 Task: Create in the project TransformWorks and in the Backlog issue 'Improve the appâ€™s caching system for faster data retrieval' a child issue 'Integration with payroll systems', and assign it to team member softage.1@softage.net.
Action: Mouse moved to (616, 455)
Screenshot: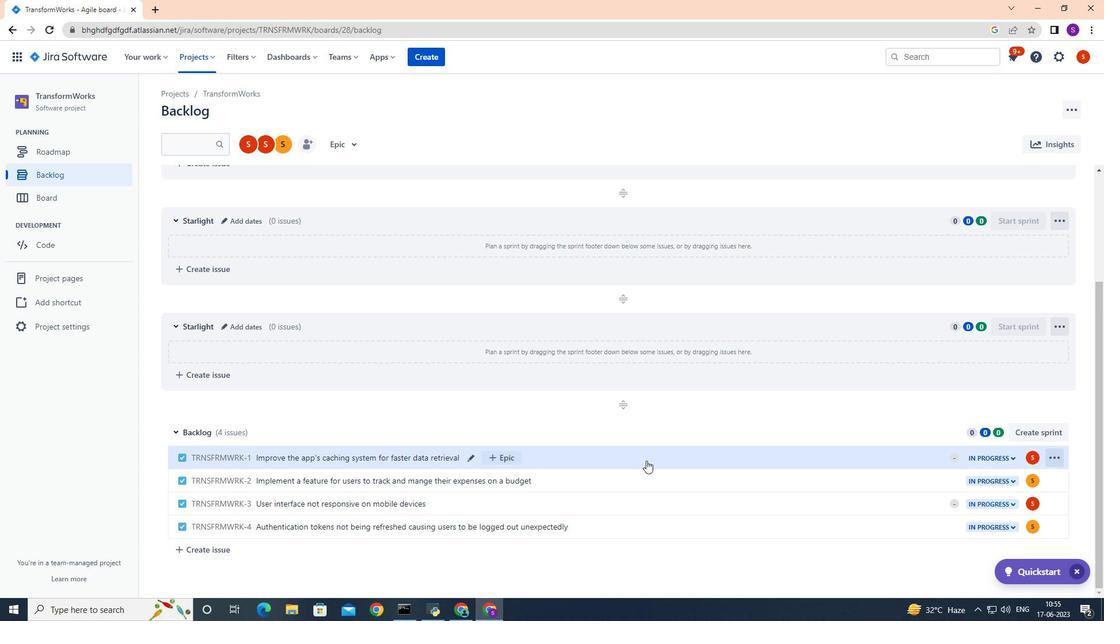 
Action: Mouse pressed left at (616, 455)
Screenshot: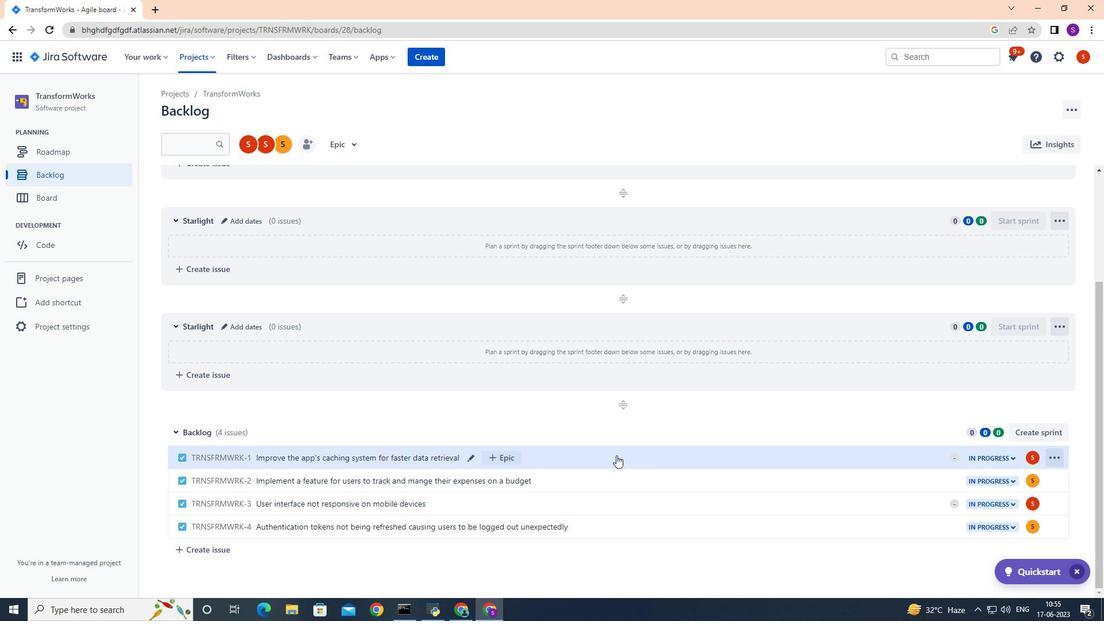 
Action: Mouse moved to (894, 245)
Screenshot: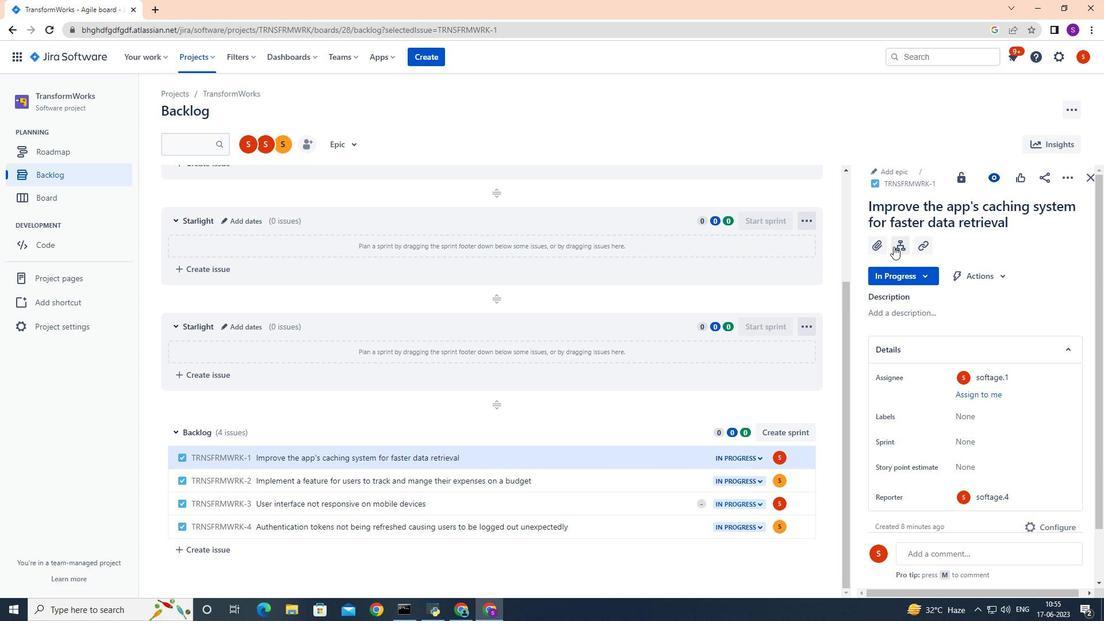 
Action: Mouse pressed left at (894, 245)
Screenshot: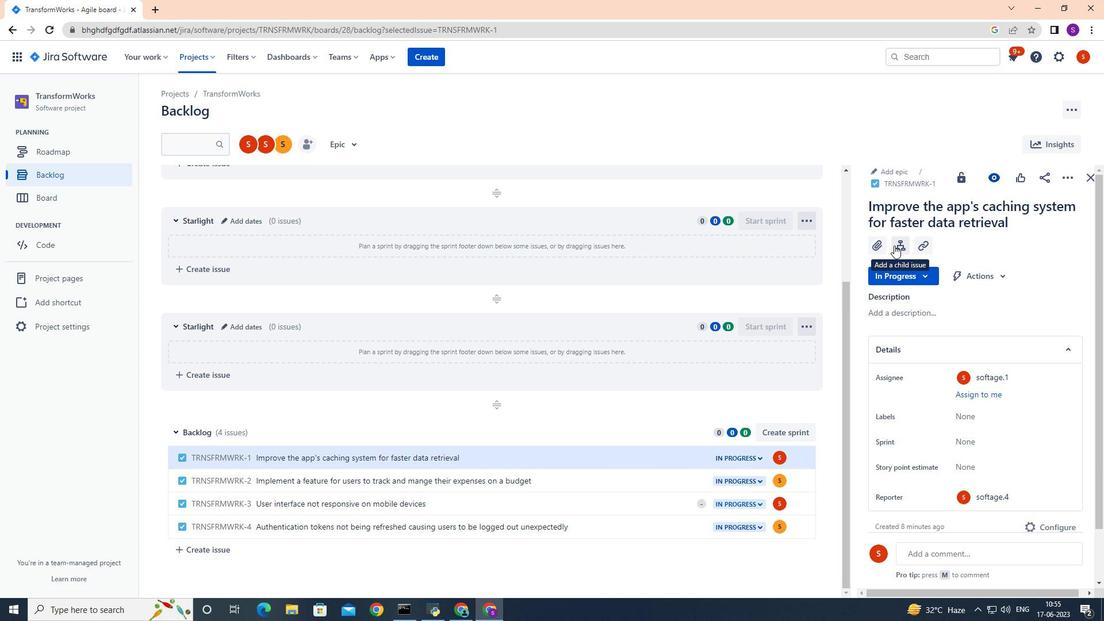 
Action: Mouse moved to (882, 356)
Screenshot: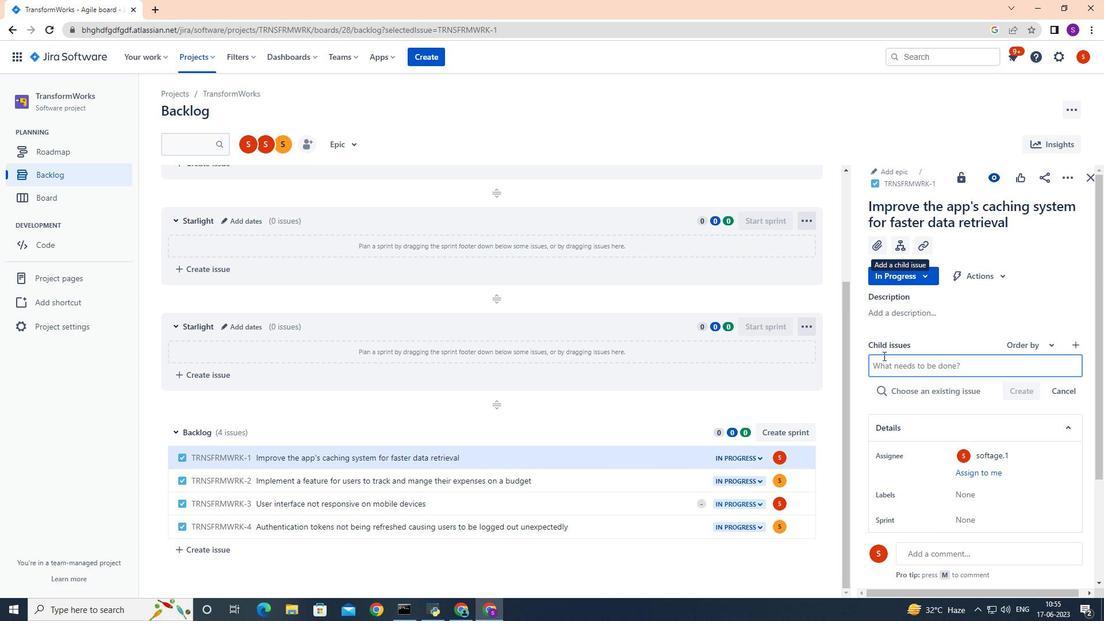 
Action: Key pressed f<Key.backspace><Key.shift>Intergration<Key.space>with<Key.space>payroll<Key.space>system
Screenshot: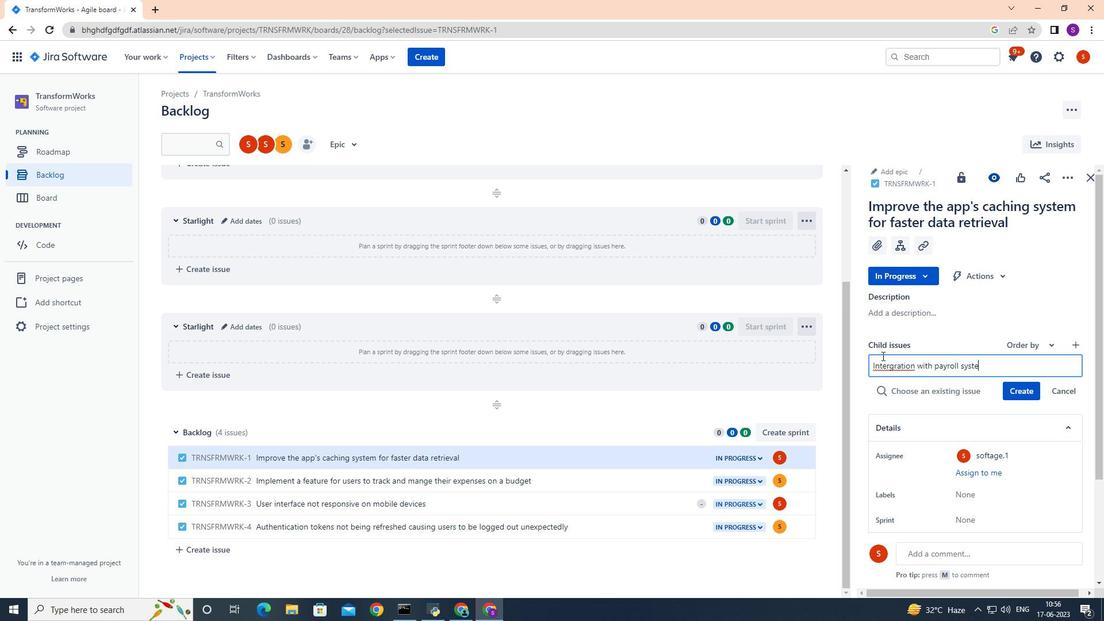 
Action: Mouse moved to (896, 343)
Screenshot: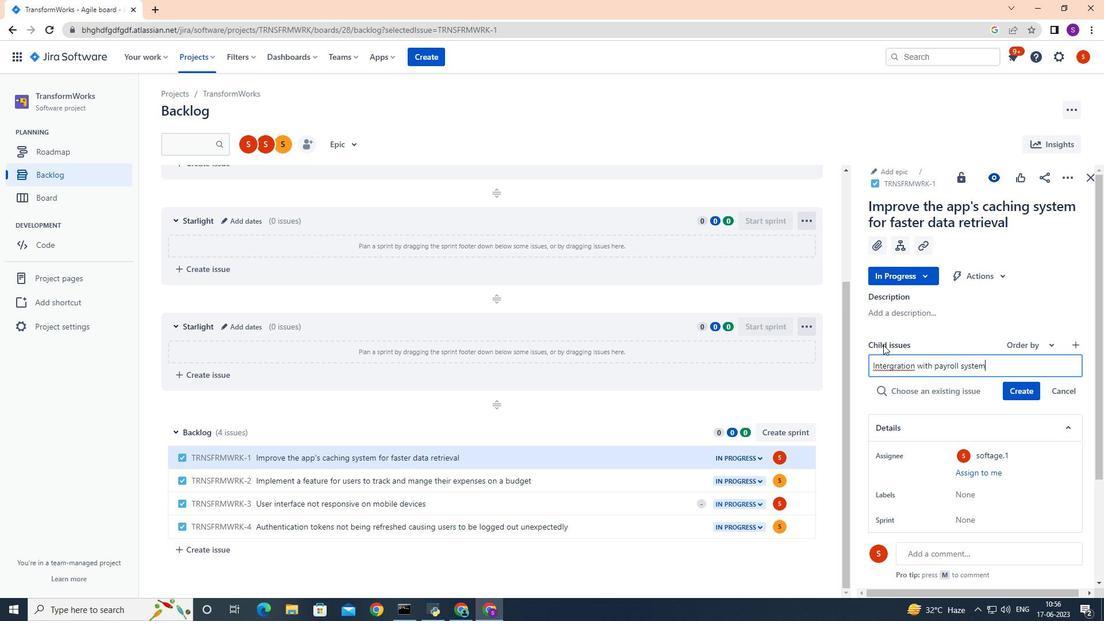 
Action: Key pressed s<Key.enter>
Screenshot: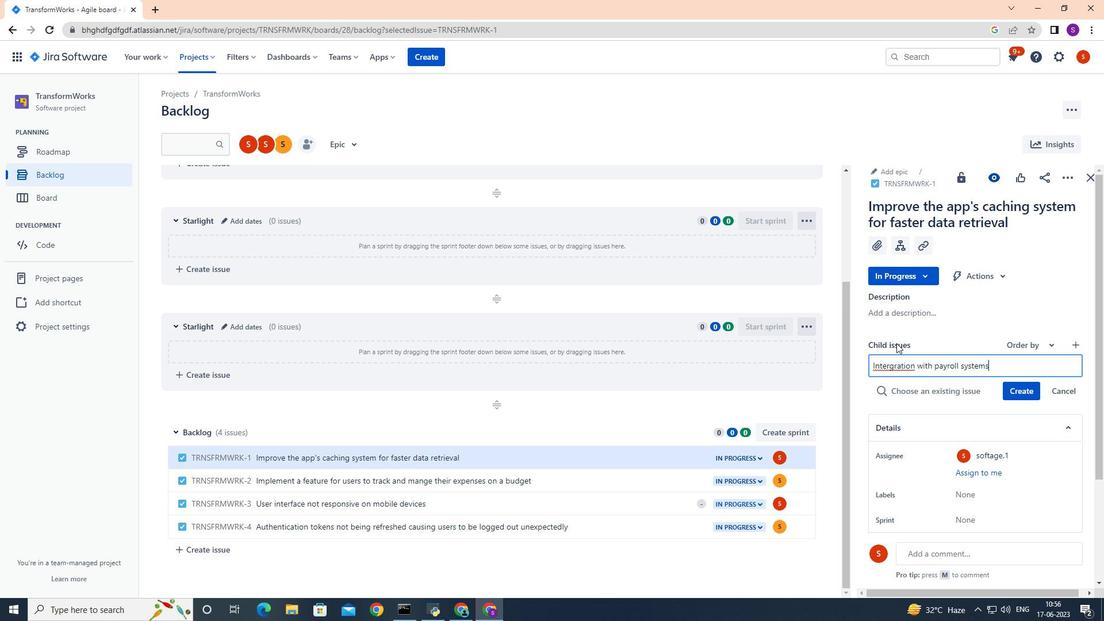 
Action: Mouse moved to (1029, 367)
Screenshot: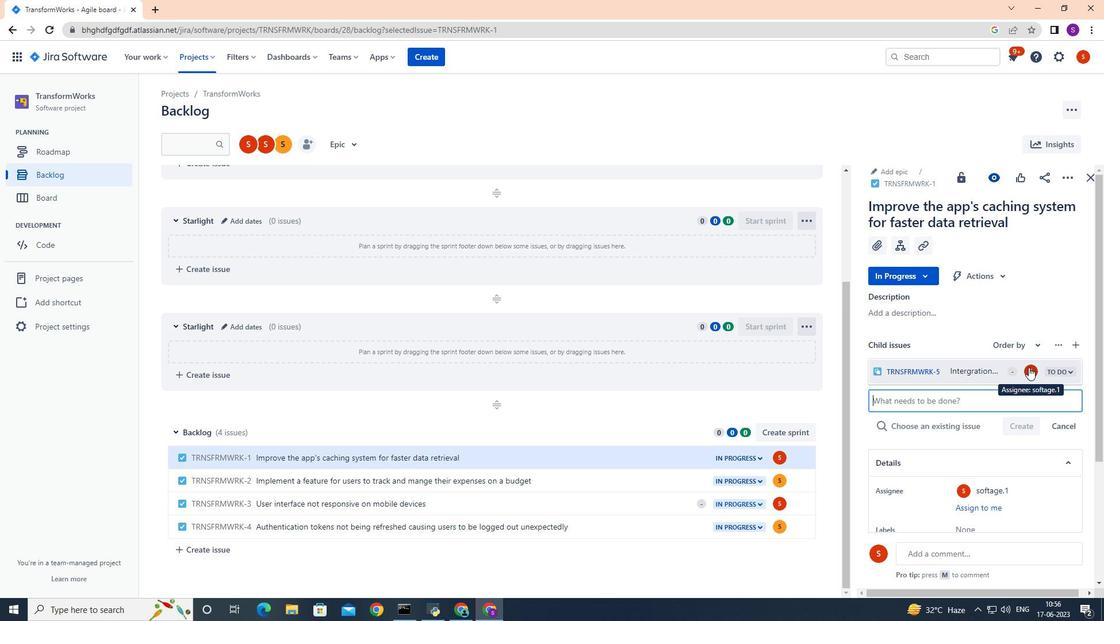
Action: Mouse pressed left at (1029, 367)
Screenshot: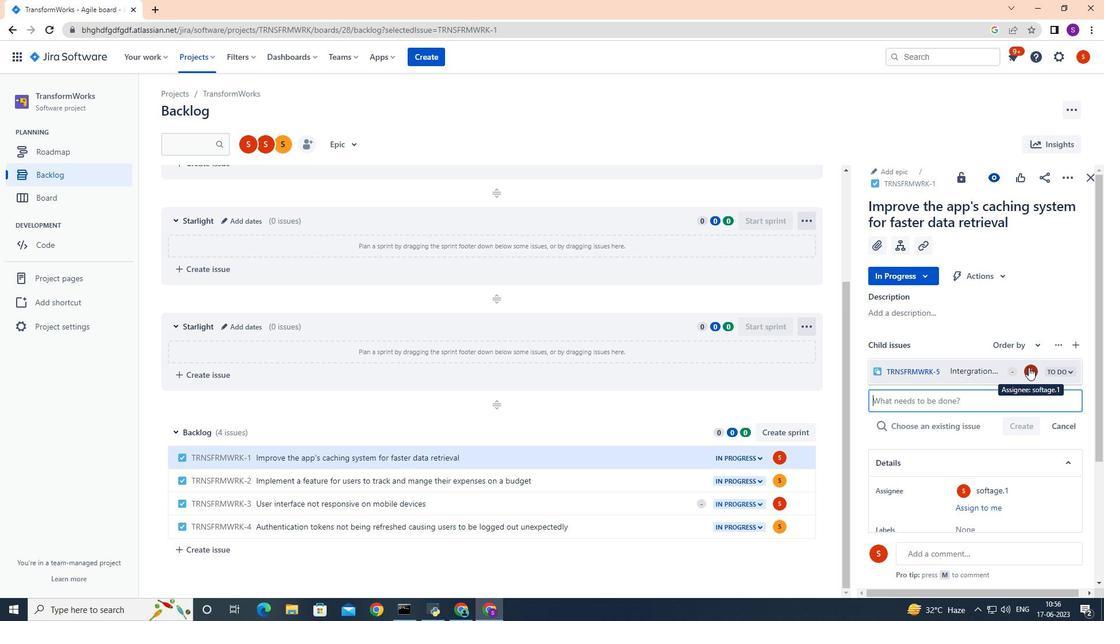 
Action: Mouse moved to (1028, 367)
Screenshot: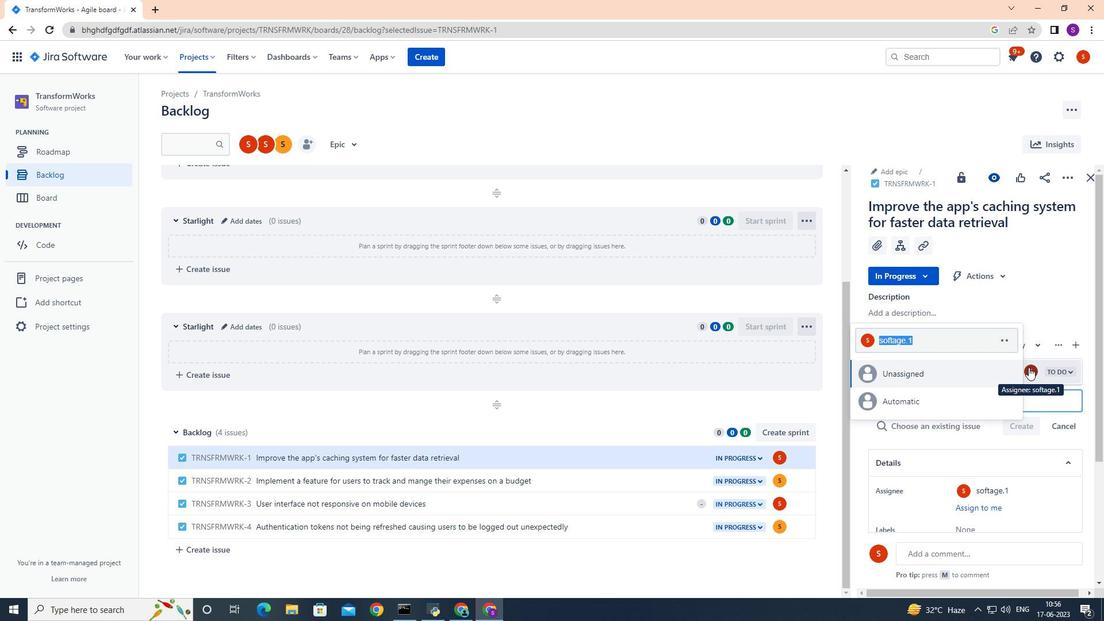 
Action: Key pressed softage.1
Screenshot: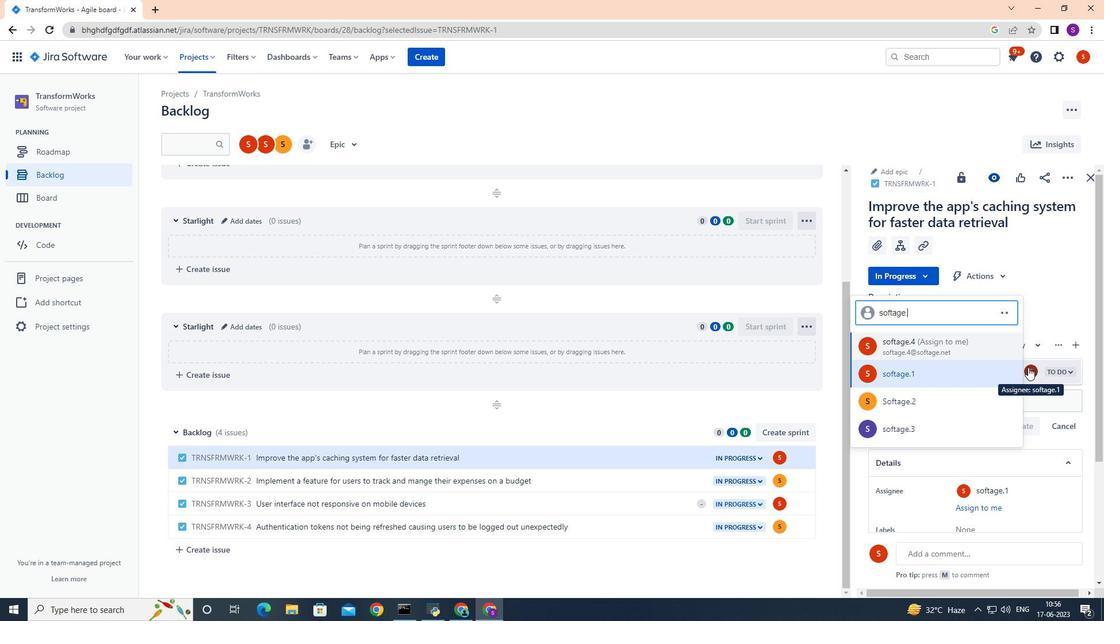 
Action: Mouse moved to (940, 369)
Screenshot: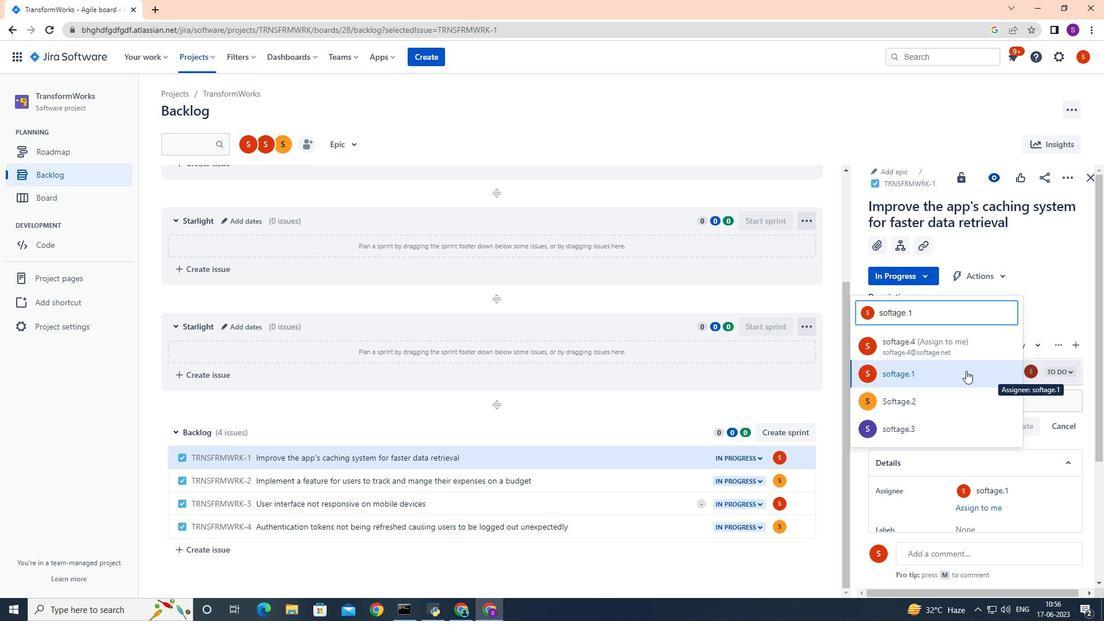 
Action: Mouse pressed left at (940, 369)
Screenshot: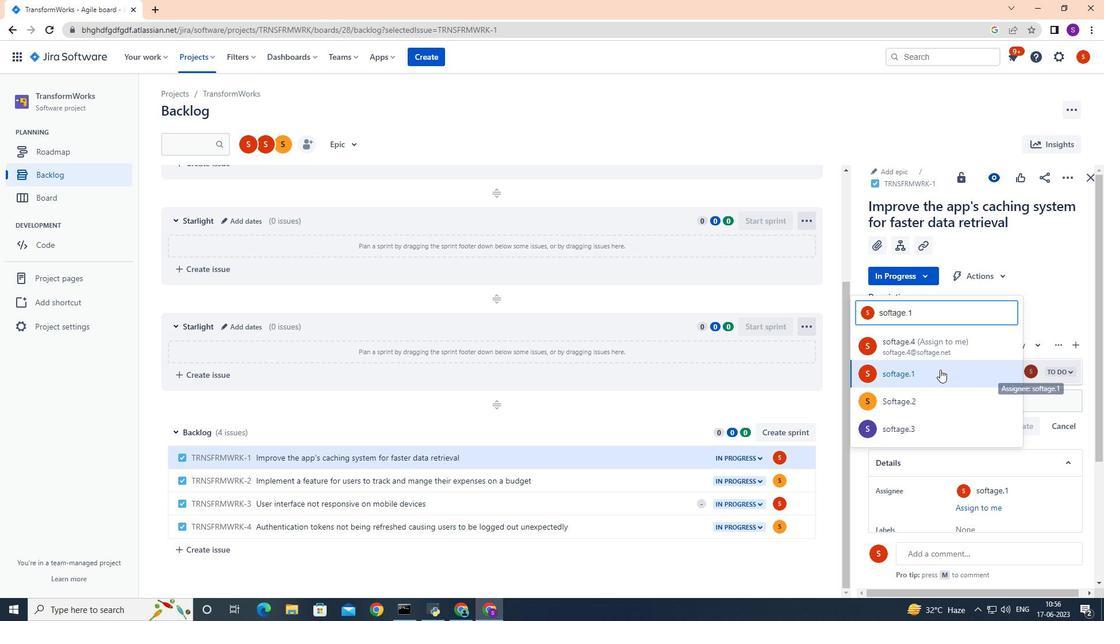 
Action: Mouse moved to (940, 369)
Screenshot: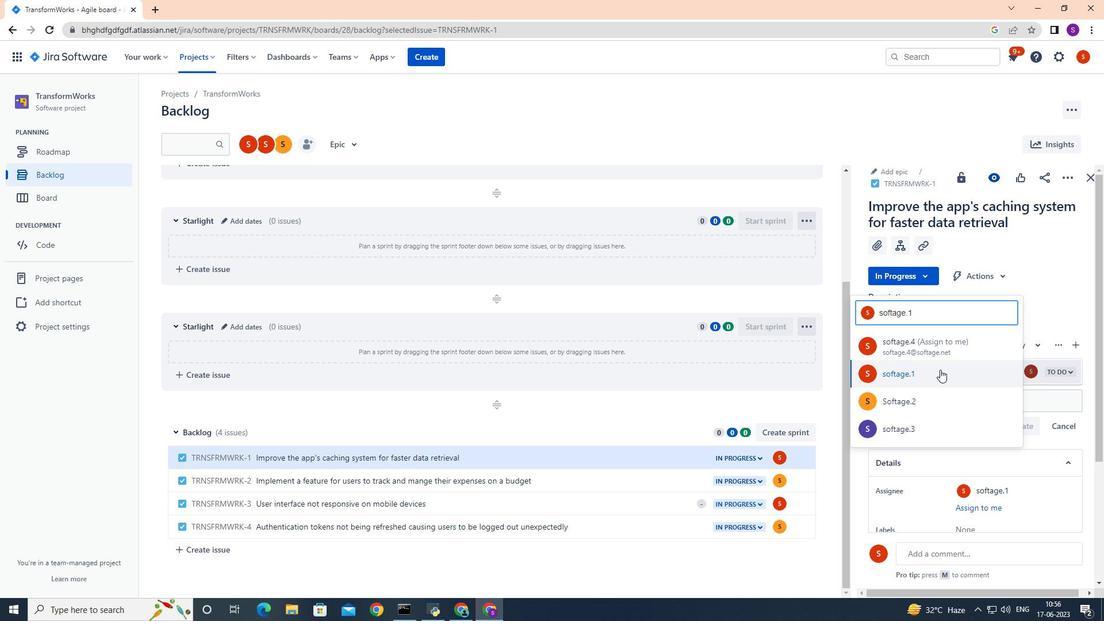 
